 Task: Discover hiking trails in the Adirondack Mountains between Lake Placid, New York, and Lake George, New York.
Action: Mouse moved to (217, 72)
Screenshot: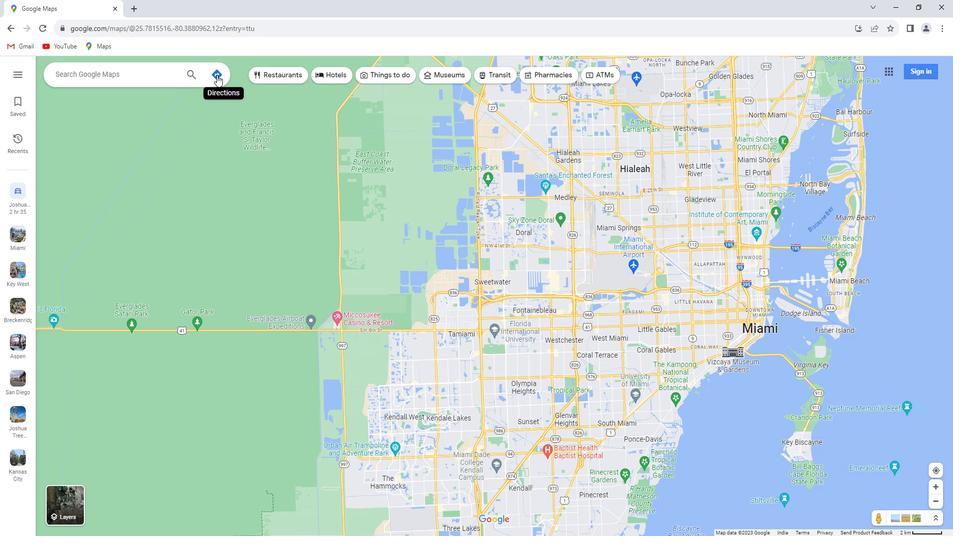 
Action: Mouse pressed left at (217, 72)
Screenshot: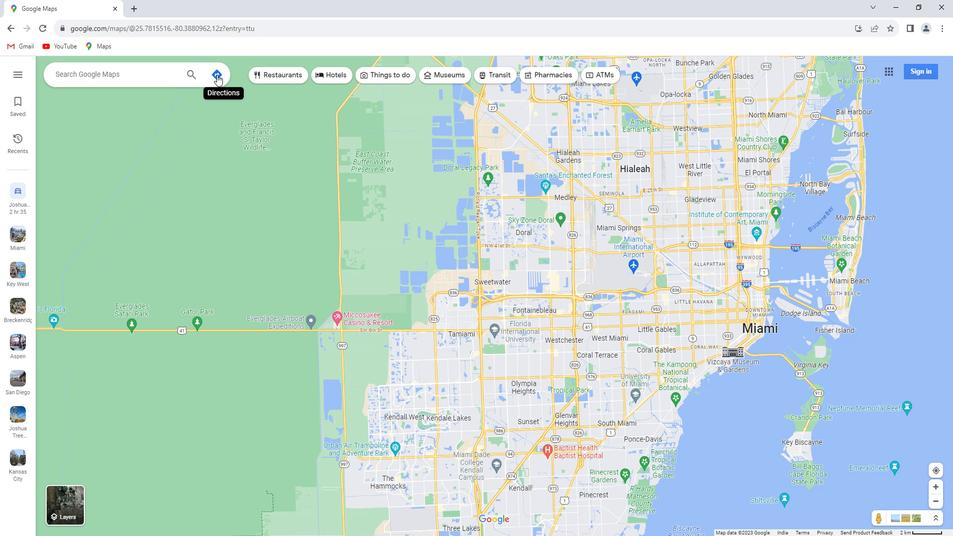 
Action: Mouse moved to (161, 97)
Screenshot: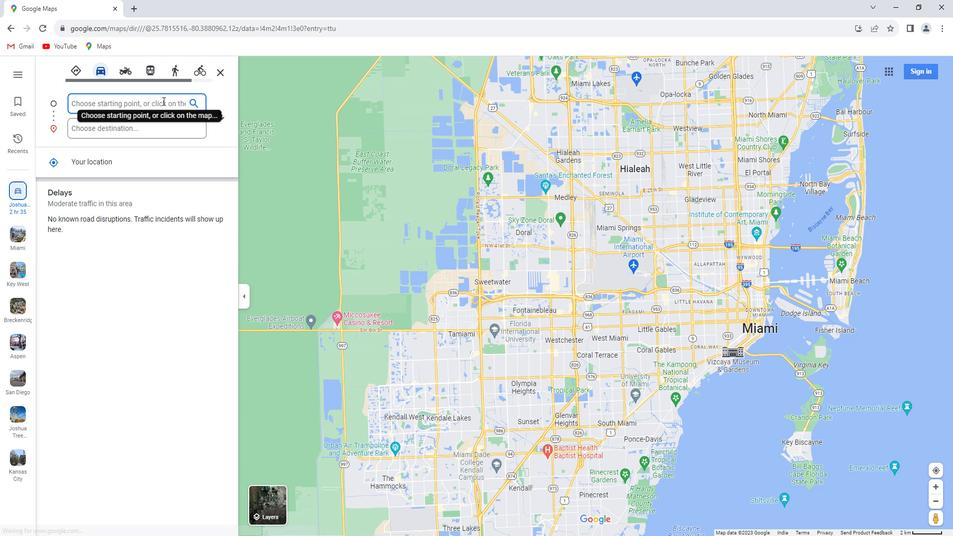 
Action: Mouse pressed left at (161, 97)
Screenshot: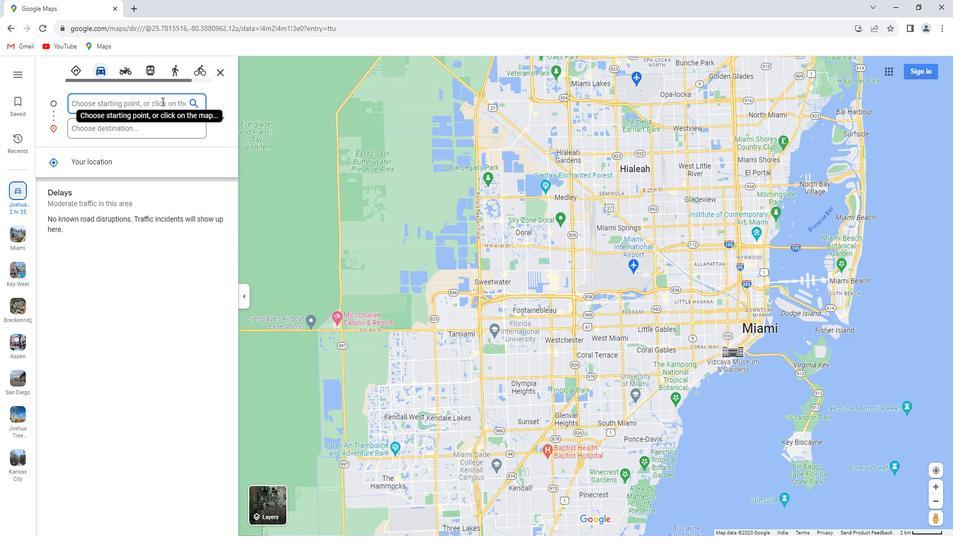 
Action: Key pressed <Key.shift>Lake<Key.space><Key.shift>Placid,<Key.space><Key.shift>New<Key.space><Key.shift>York
Screenshot: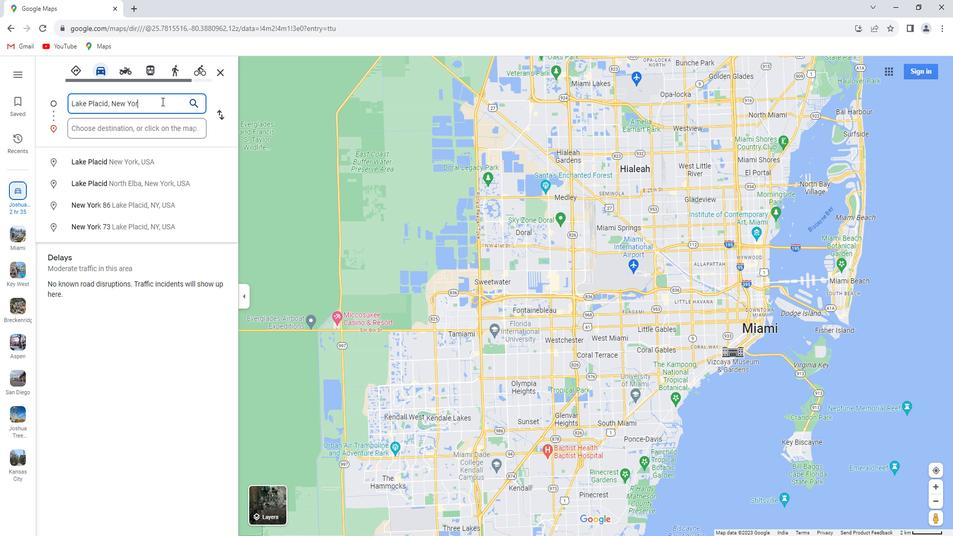 
Action: Mouse moved to (143, 126)
Screenshot: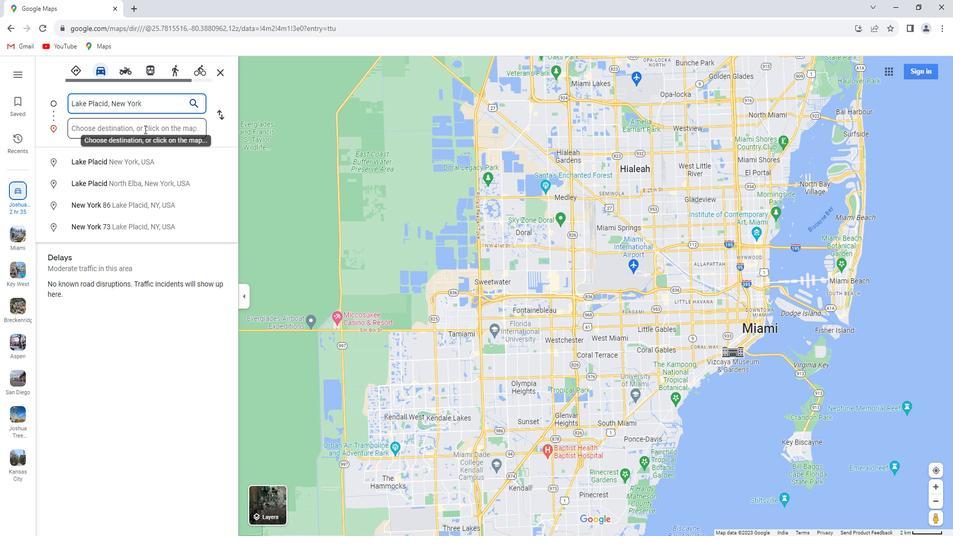 
Action: Mouse pressed left at (143, 126)
Screenshot: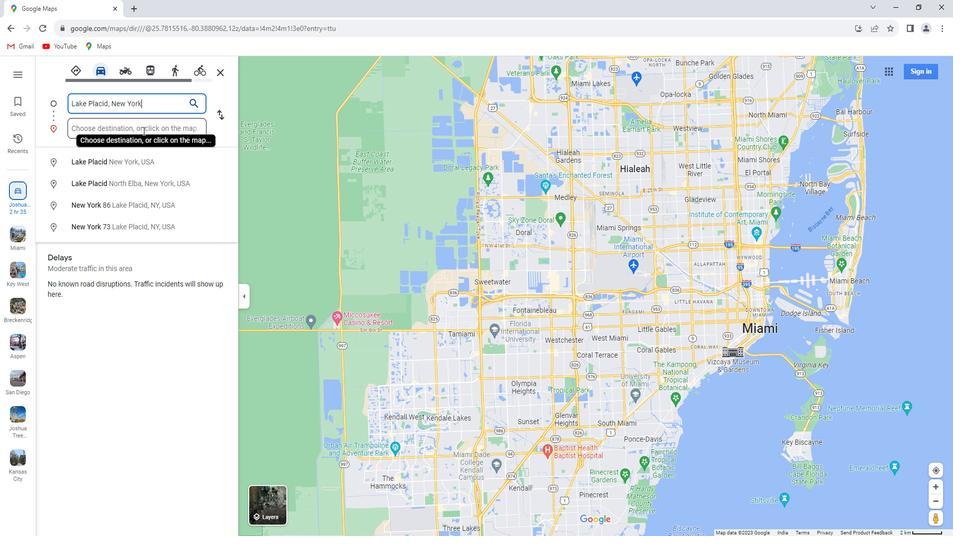 
Action: Key pressed <Key.shift>Lake<Key.space><Key.shift>George,<Key.space><Key.shift>New<Key.space><Key.shift>York<Key.enter>
Screenshot: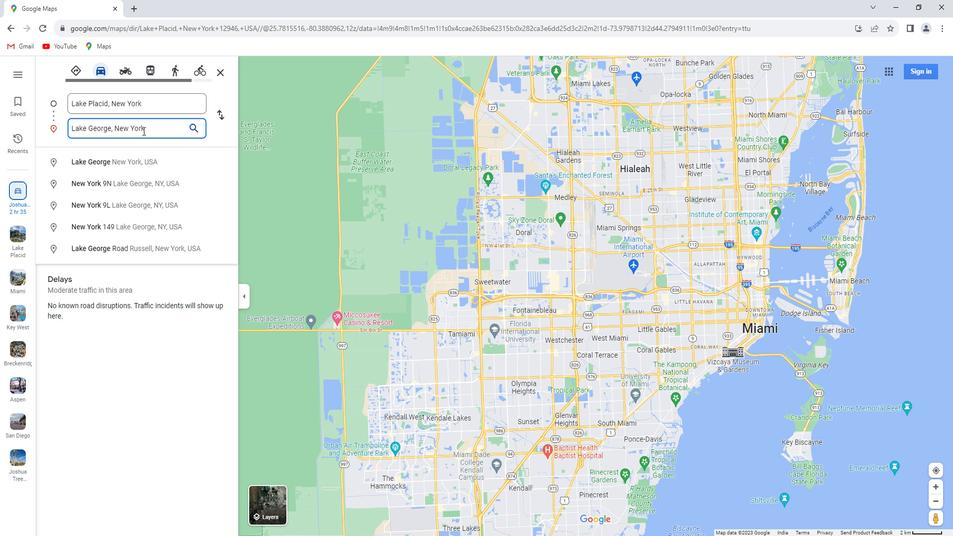 
Action: Mouse moved to (483, 74)
Screenshot: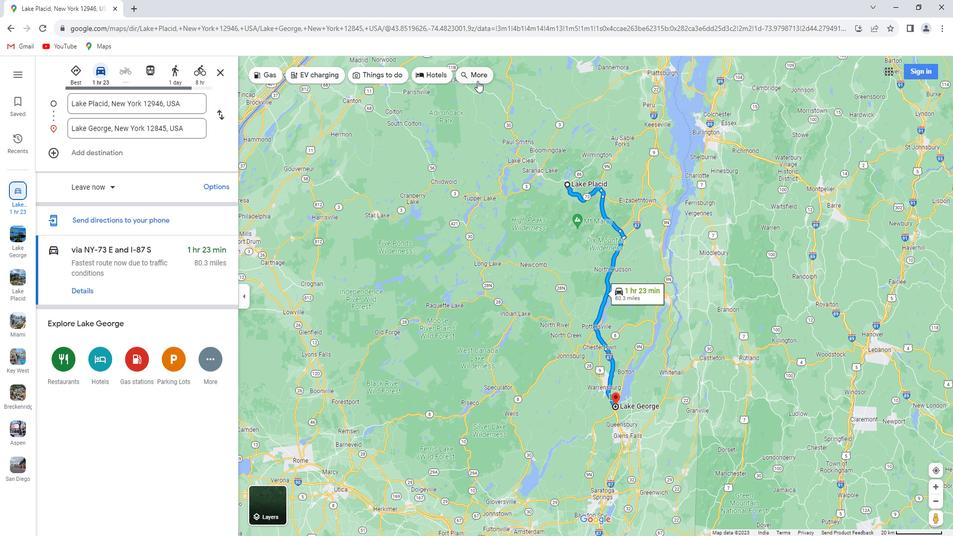 
Action: Mouse pressed left at (483, 74)
Screenshot: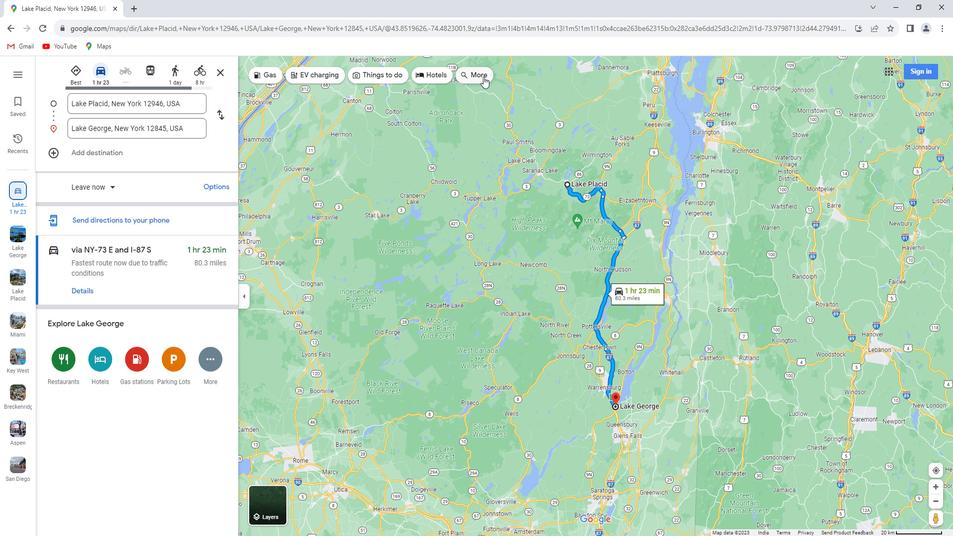
Action: Mouse moved to (134, 75)
Screenshot: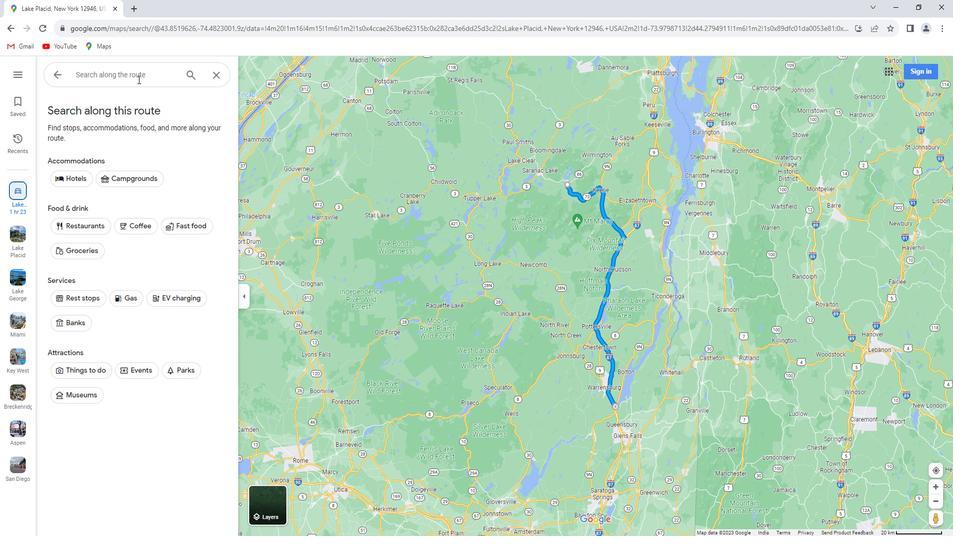 
Action: Mouse pressed left at (134, 75)
Screenshot: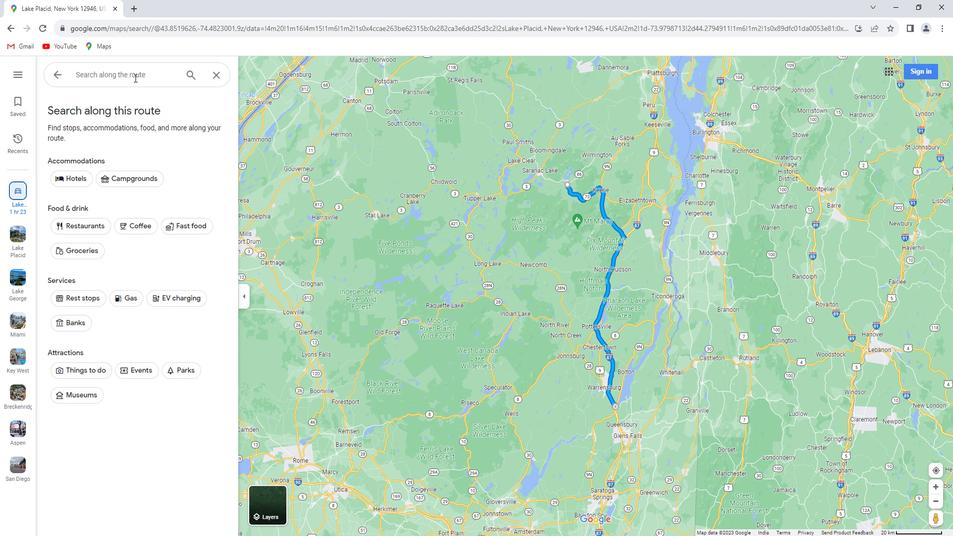 
Action: Key pressed hiking<Key.space>trau<Key.backspace>ils<Key.space>in<Key.space>the<Key.space><Key.shift>Adirondack<Key.space><Key.shift>Mountau<Key.backspace>ins<Key.enter>
Screenshot: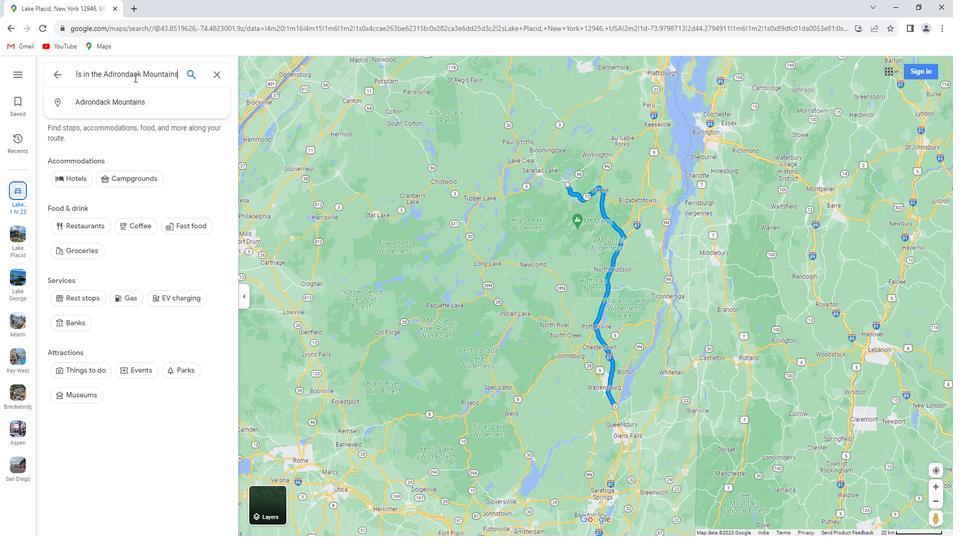 
Action: Mouse moved to (137, 88)
Screenshot: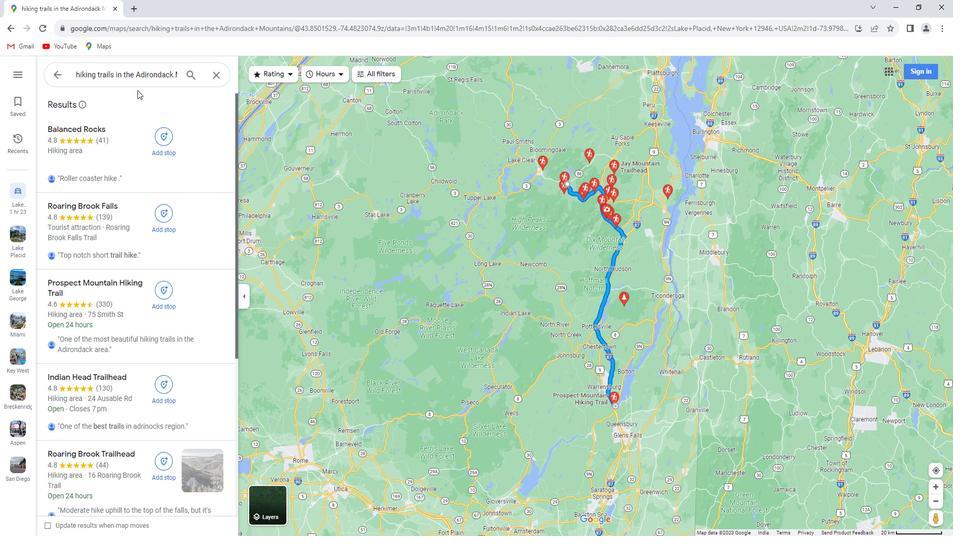 
